 Task: select a rule when any label is removed from a card by anyone.
Action: Mouse moved to (941, 72)
Screenshot: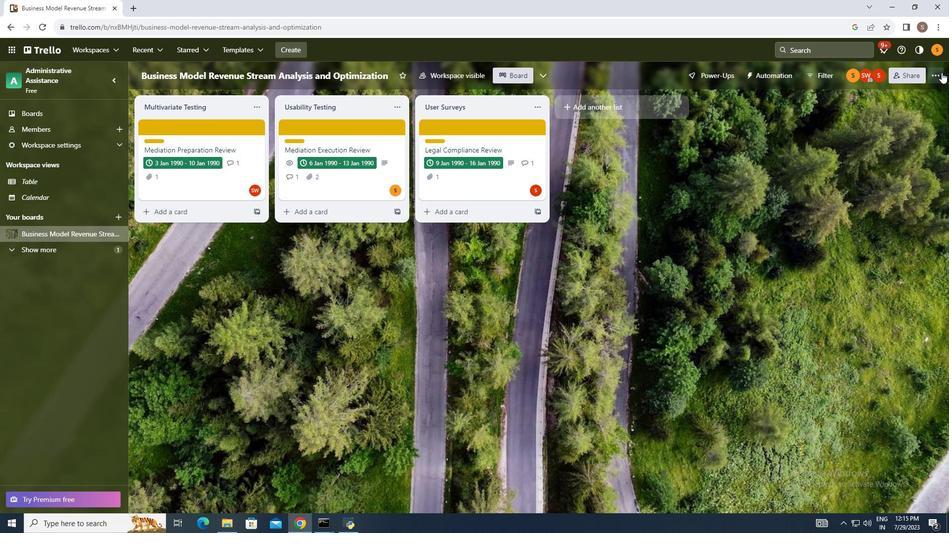 
Action: Mouse pressed left at (941, 72)
Screenshot: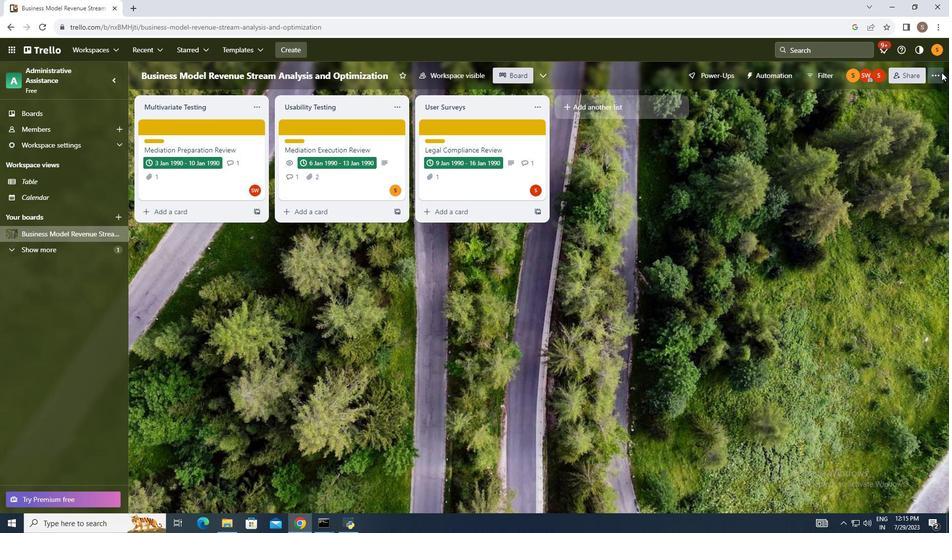 
Action: Mouse moved to (807, 211)
Screenshot: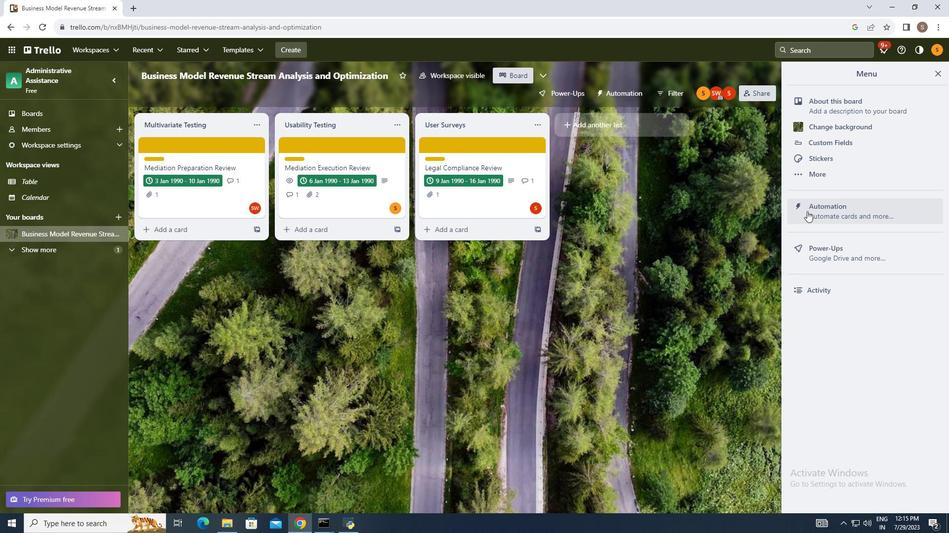 
Action: Mouse pressed left at (807, 211)
Screenshot: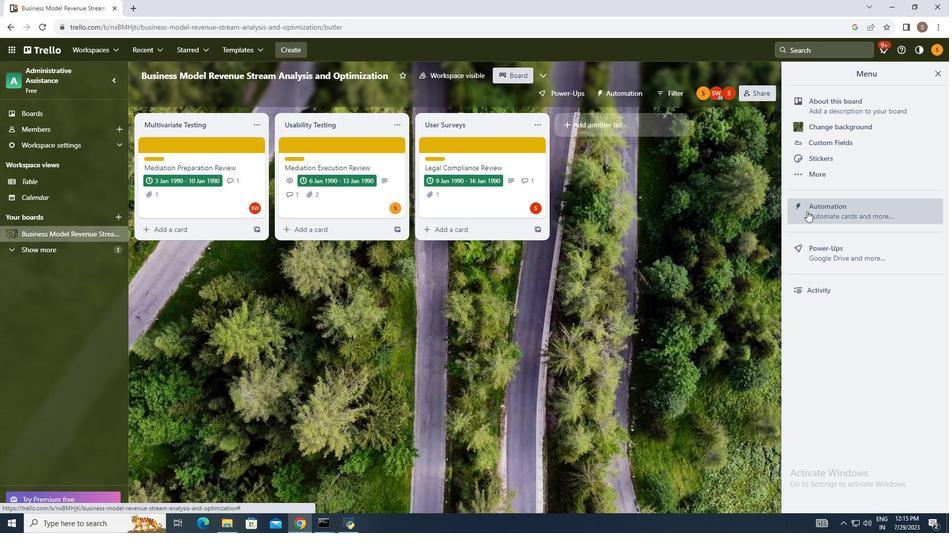 
Action: Mouse moved to (169, 182)
Screenshot: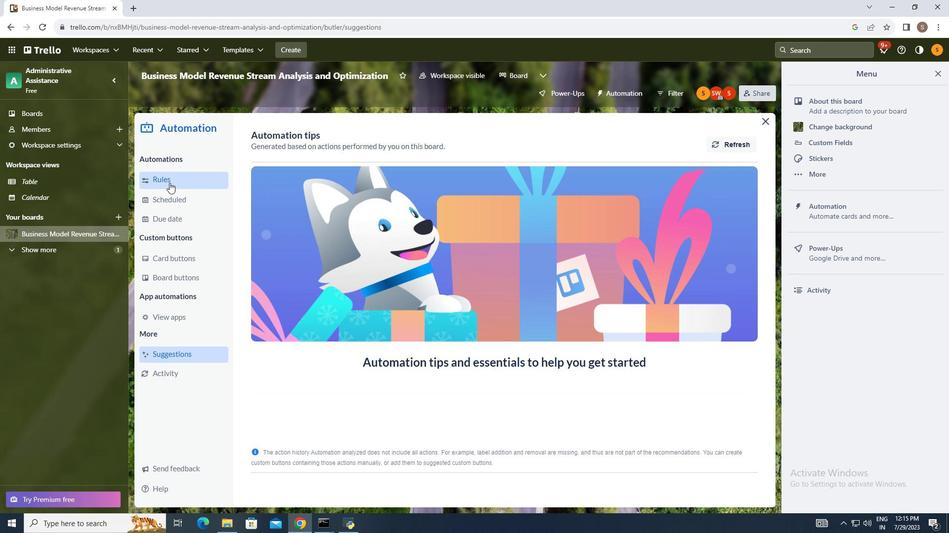 
Action: Mouse pressed left at (169, 182)
Screenshot: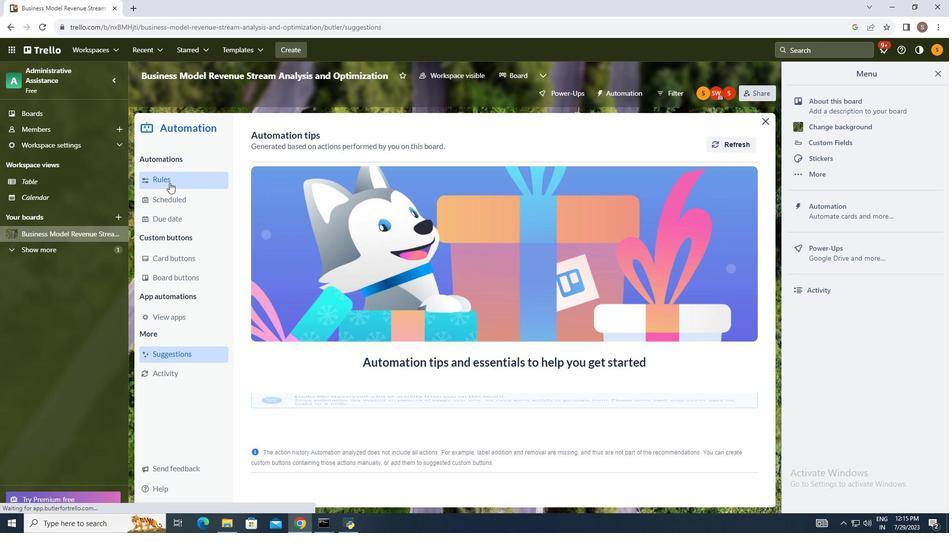 
Action: Mouse moved to (681, 133)
Screenshot: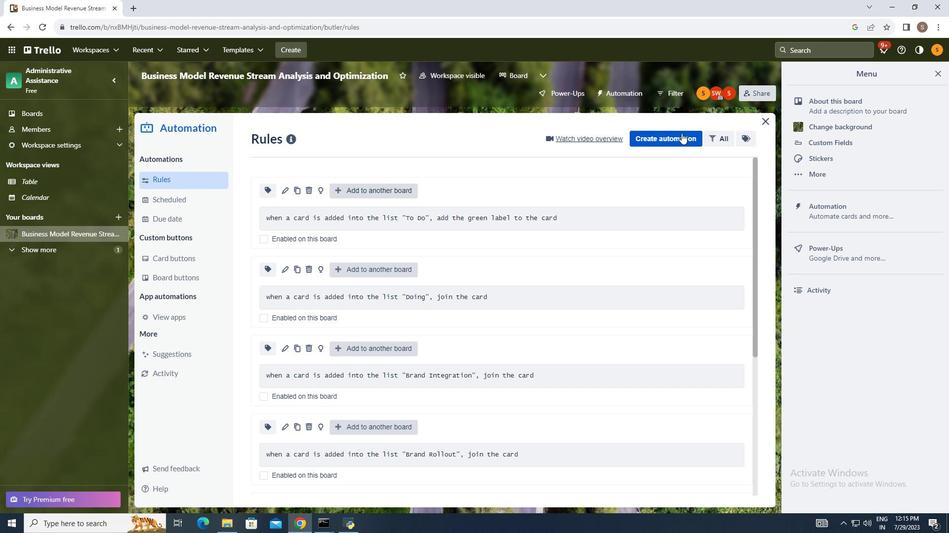 
Action: Mouse pressed left at (681, 133)
Screenshot: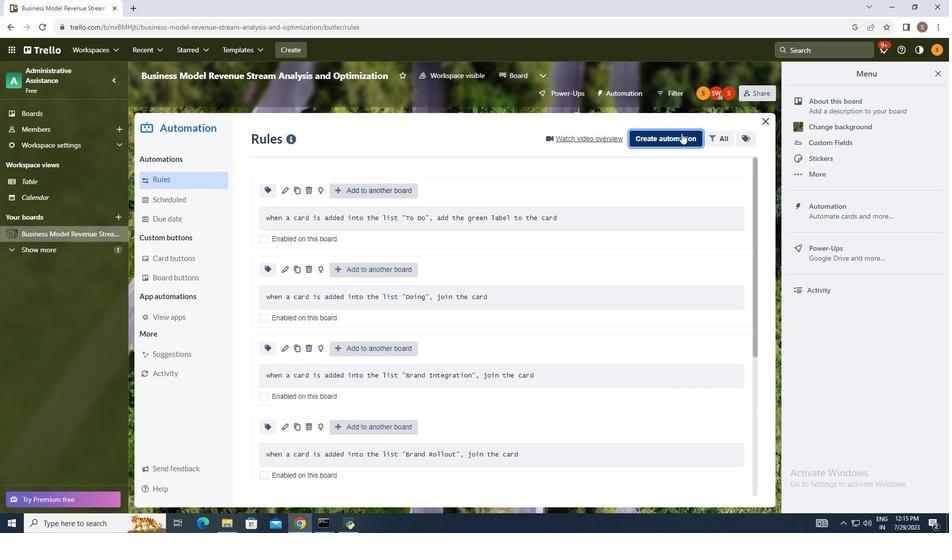 
Action: Mouse moved to (482, 237)
Screenshot: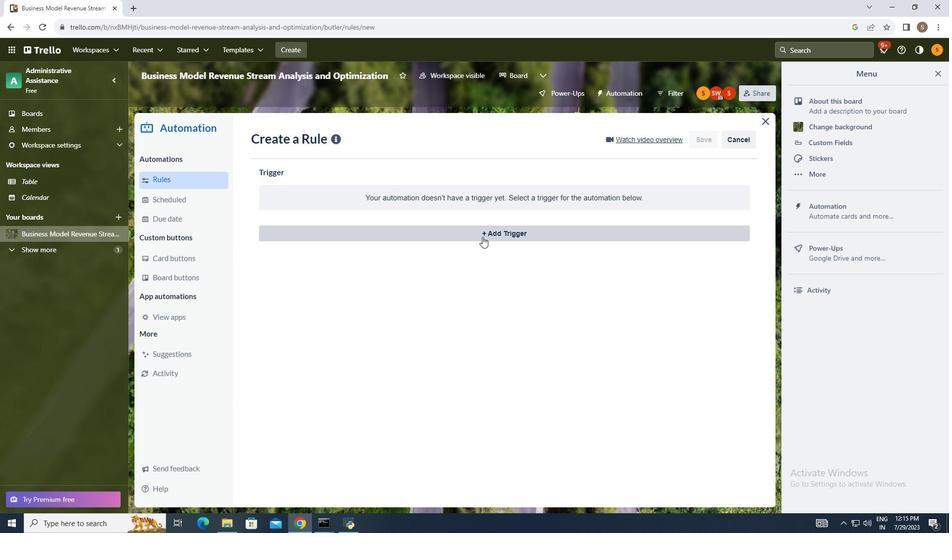 
Action: Mouse pressed left at (482, 237)
Screenshot: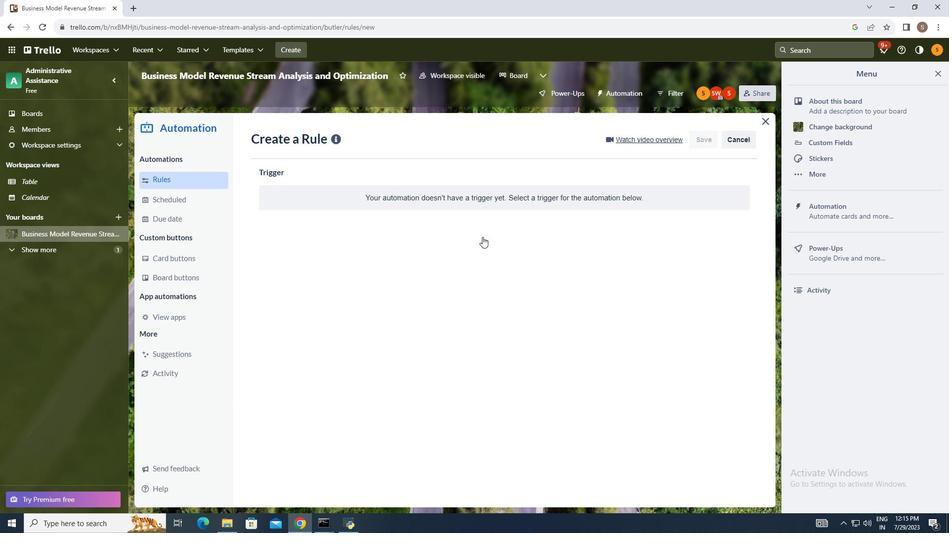 
Action: Mouse moved to (323, 267)
Screenshot: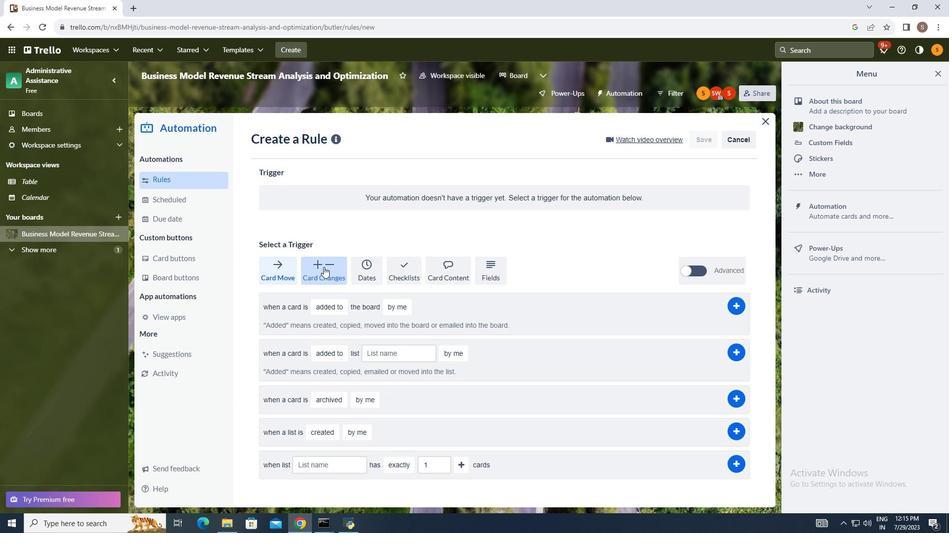 
Action: Mouse pressed left at (323, 267)
Screenshot: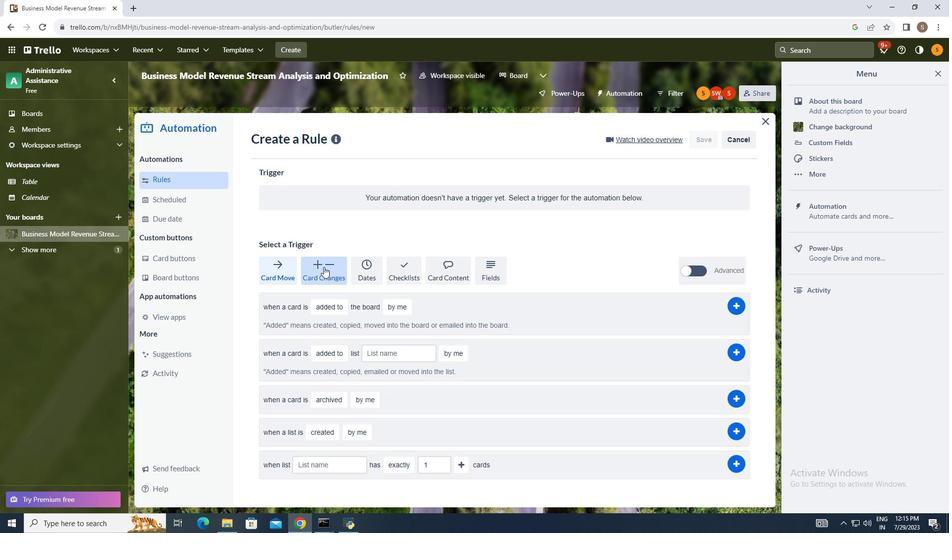 
Action: Mouse moved to (295, 302)
Screenshot: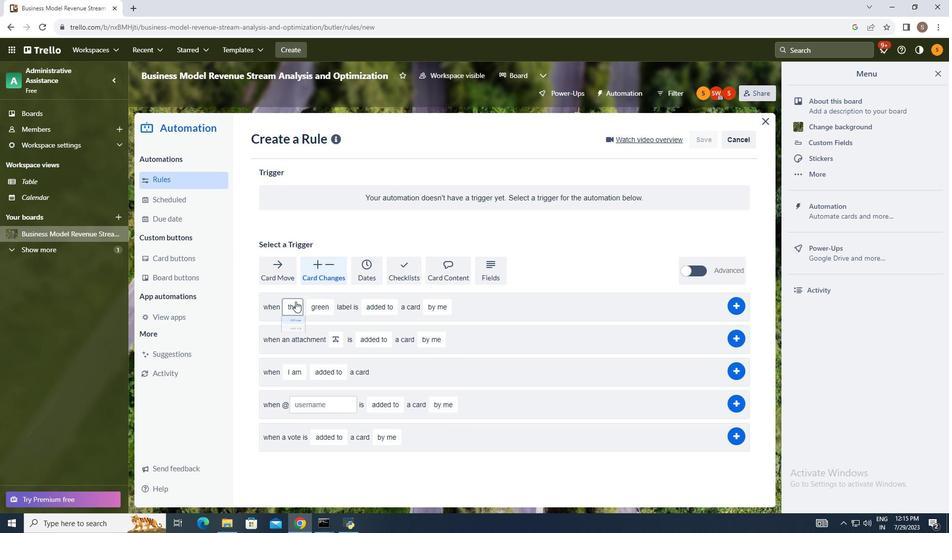 
Action: Mouse pressed left at (295, 302)
Screenshot: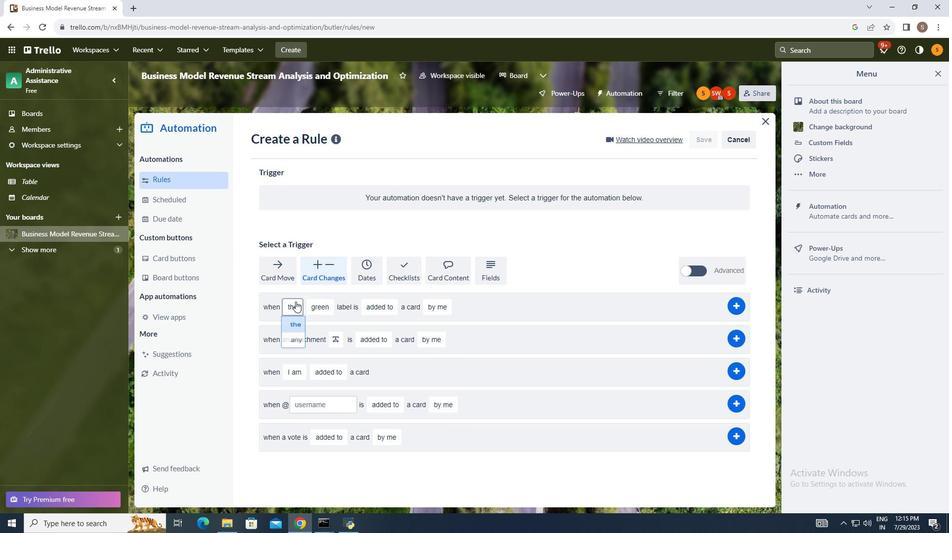 
Action: Mouse moved to (290, 344)
Screenshot: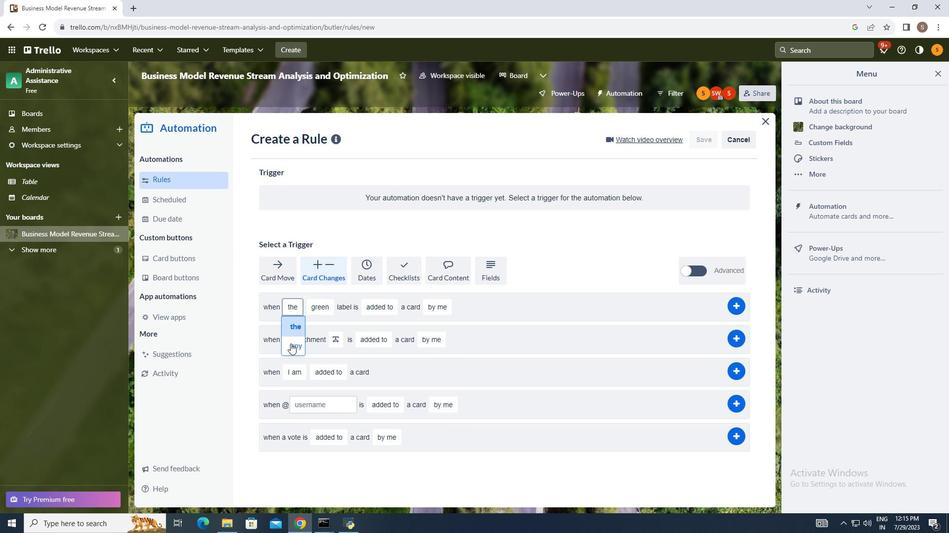 
Action: Mouse pressed left at (290, 344)
Screenshot: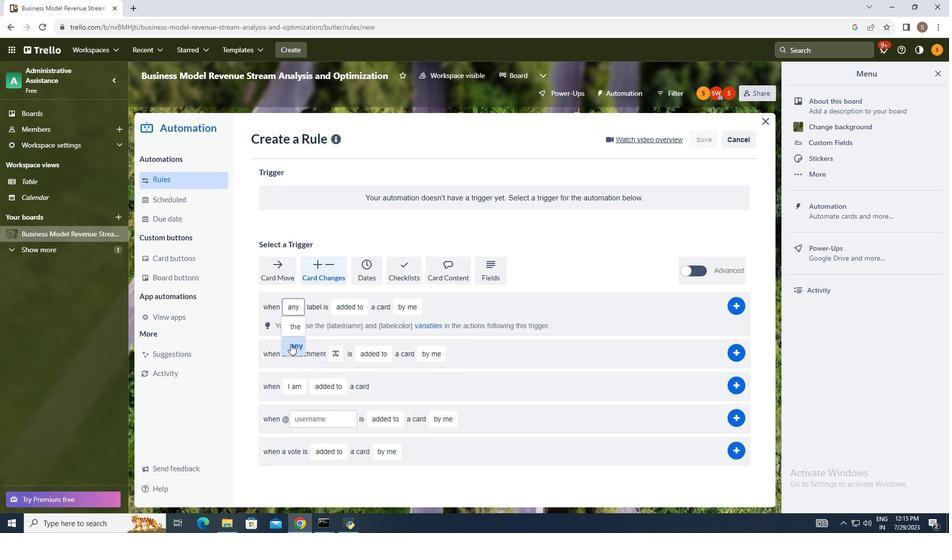 
Action: Mouse moved to (349, 309)
Screenshot: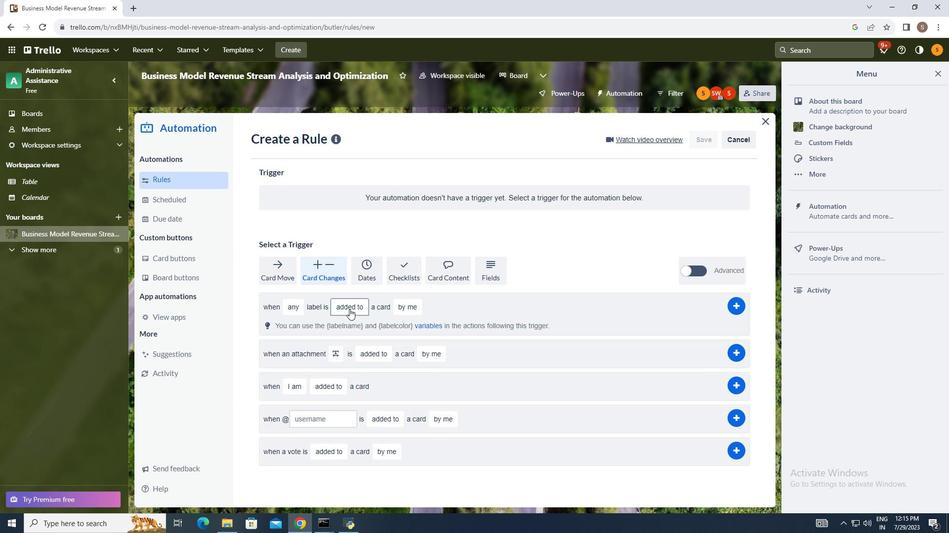 
Action: Mouse pressed left at (349, 309)
Screenshot: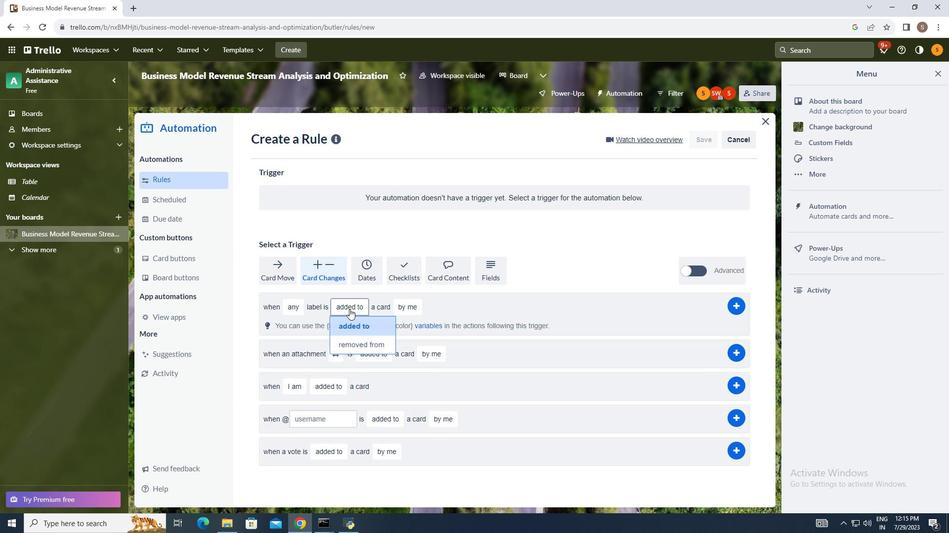 
Action: Mouse moved to (352, 343)
Screenshot: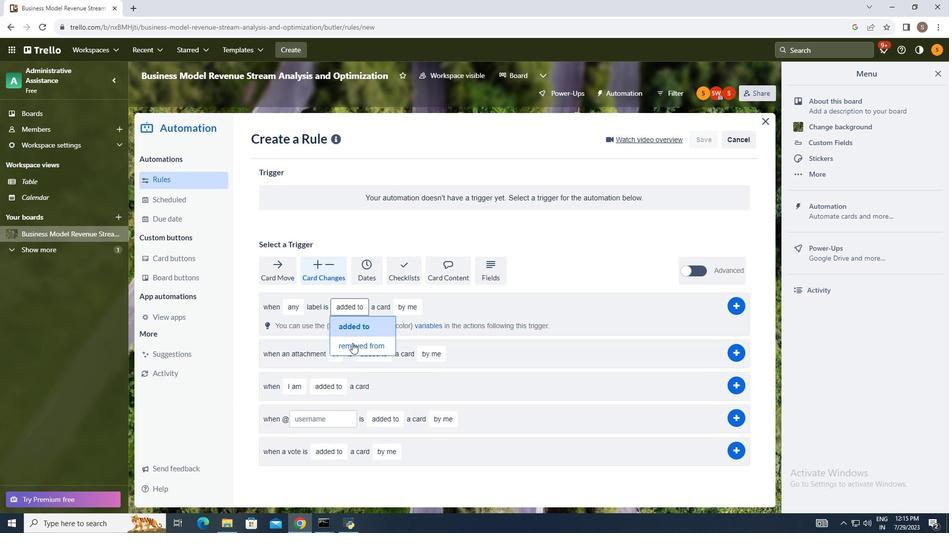 
Action: Mouse pressed left at (352, 343)
Screenshot: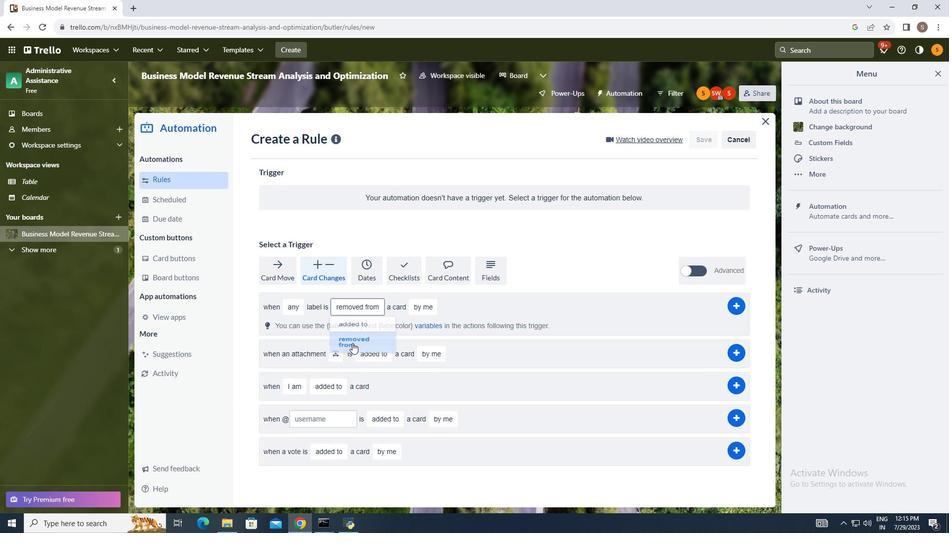 
Action: Mouse moved to (420, 309)
Screenshot: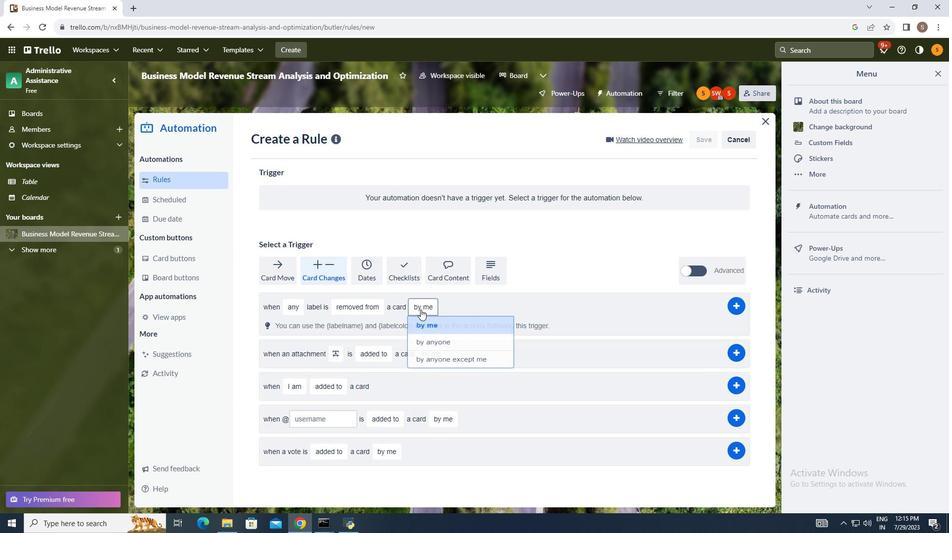 
Action: Mouse pressed left at (420, 309)
Screenshot: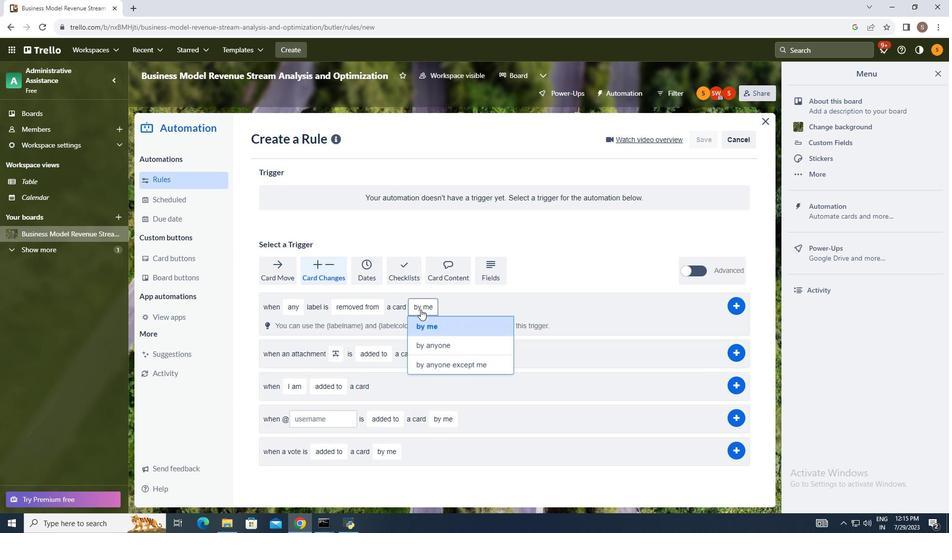 
Action: Mouse moved to (425, 344)
Screenshot: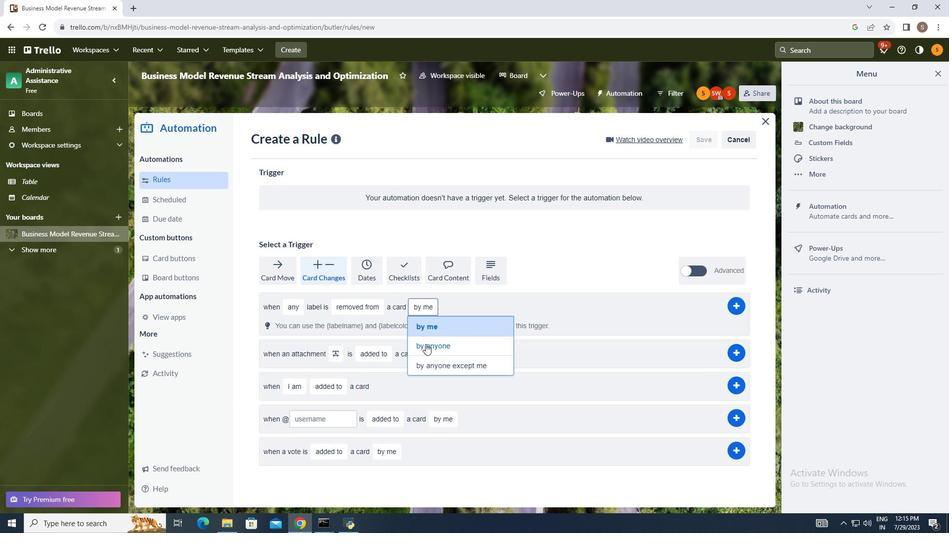 
Action: Mouse pressed left at (425, 344)
Screenshot: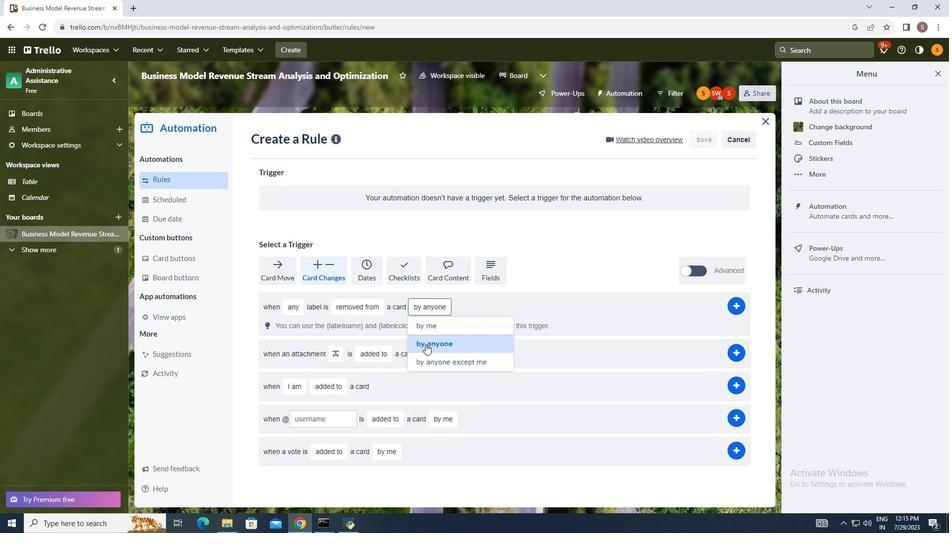 
Action: Mouse moved to (620, 293)
Screenshot: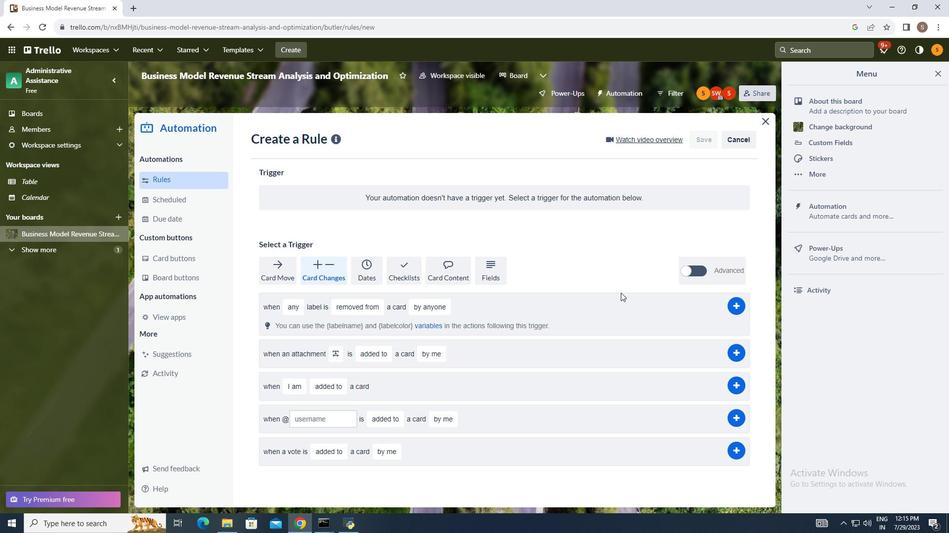 
